 Task: Check current mortgage rates for homes with 30-year fixed loan payments.
Action: Mouse moved to (1029, 174)
Screenshot: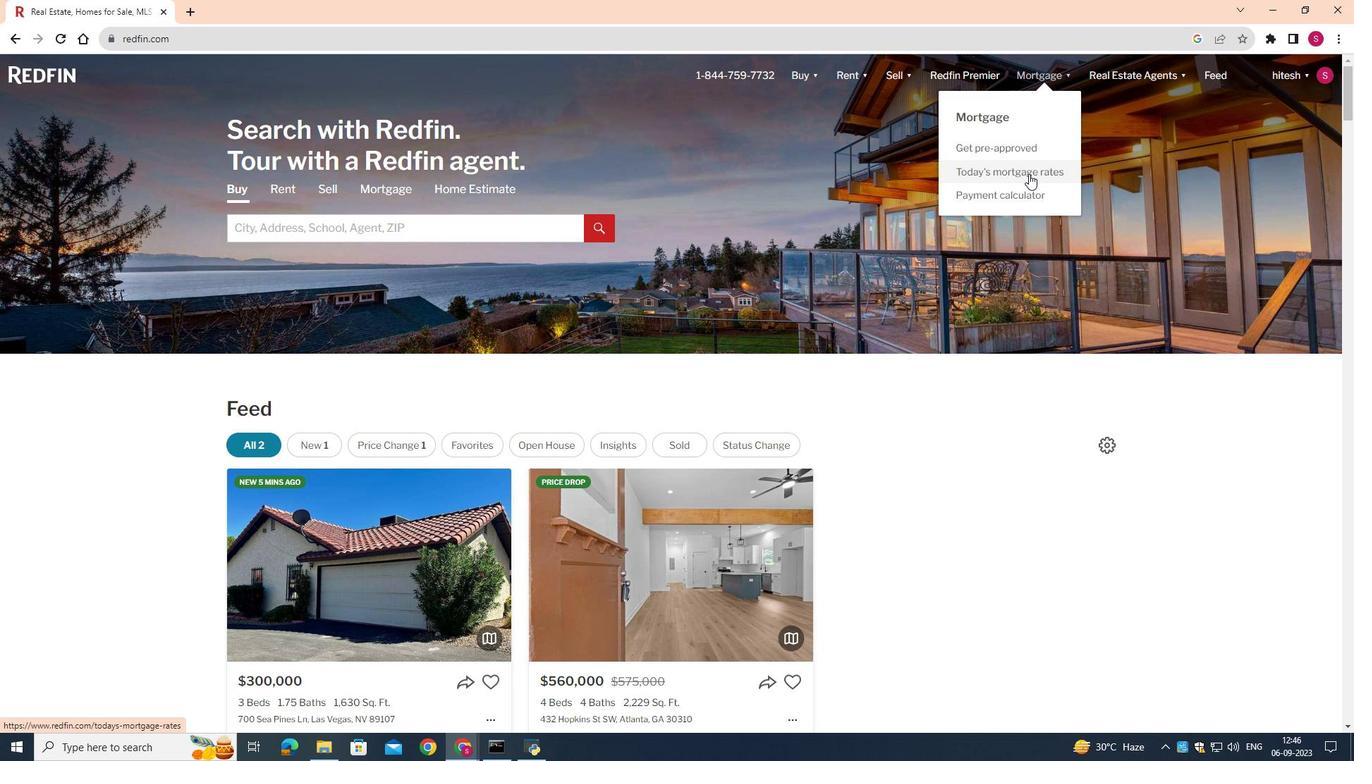 
Action: Mouse pressed left at (1029, 174)
Screenshot: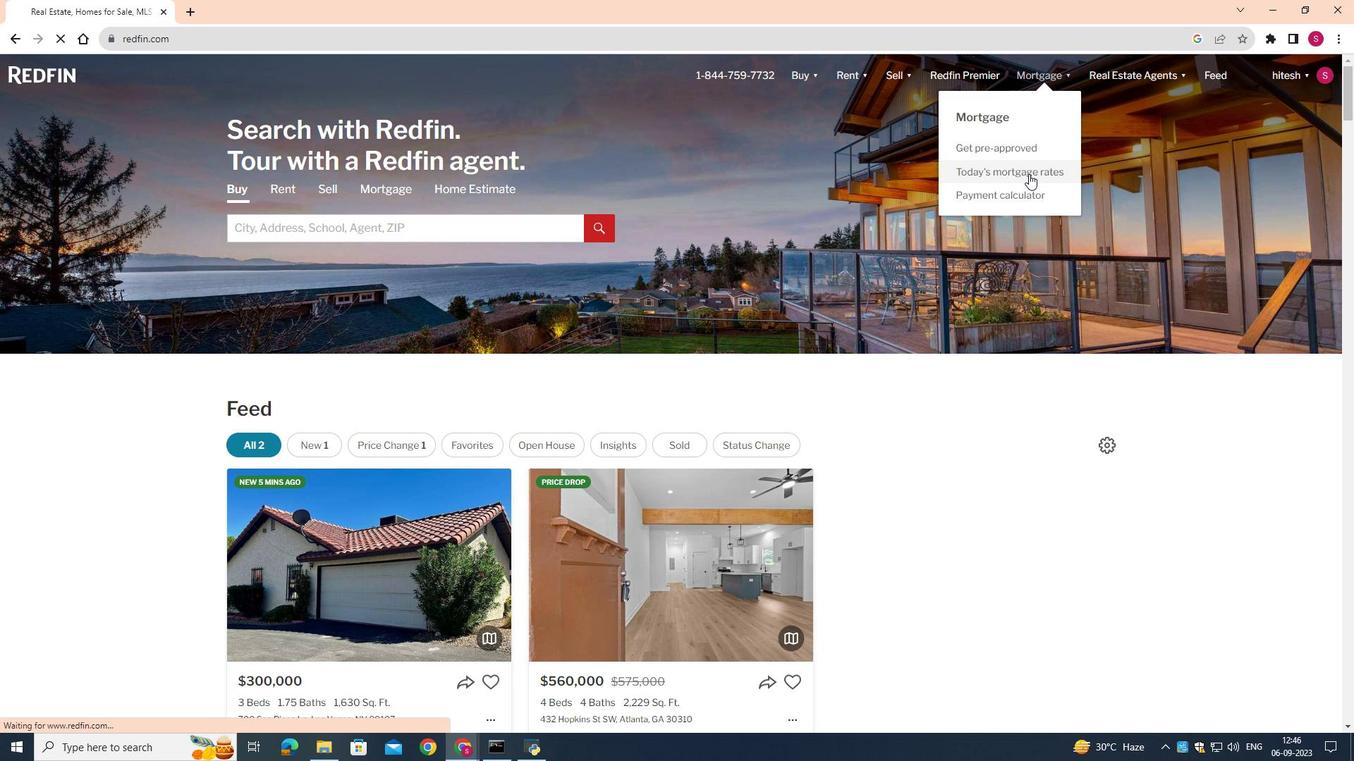 
Action: Mouse moved to (528, 363)
Screenshot: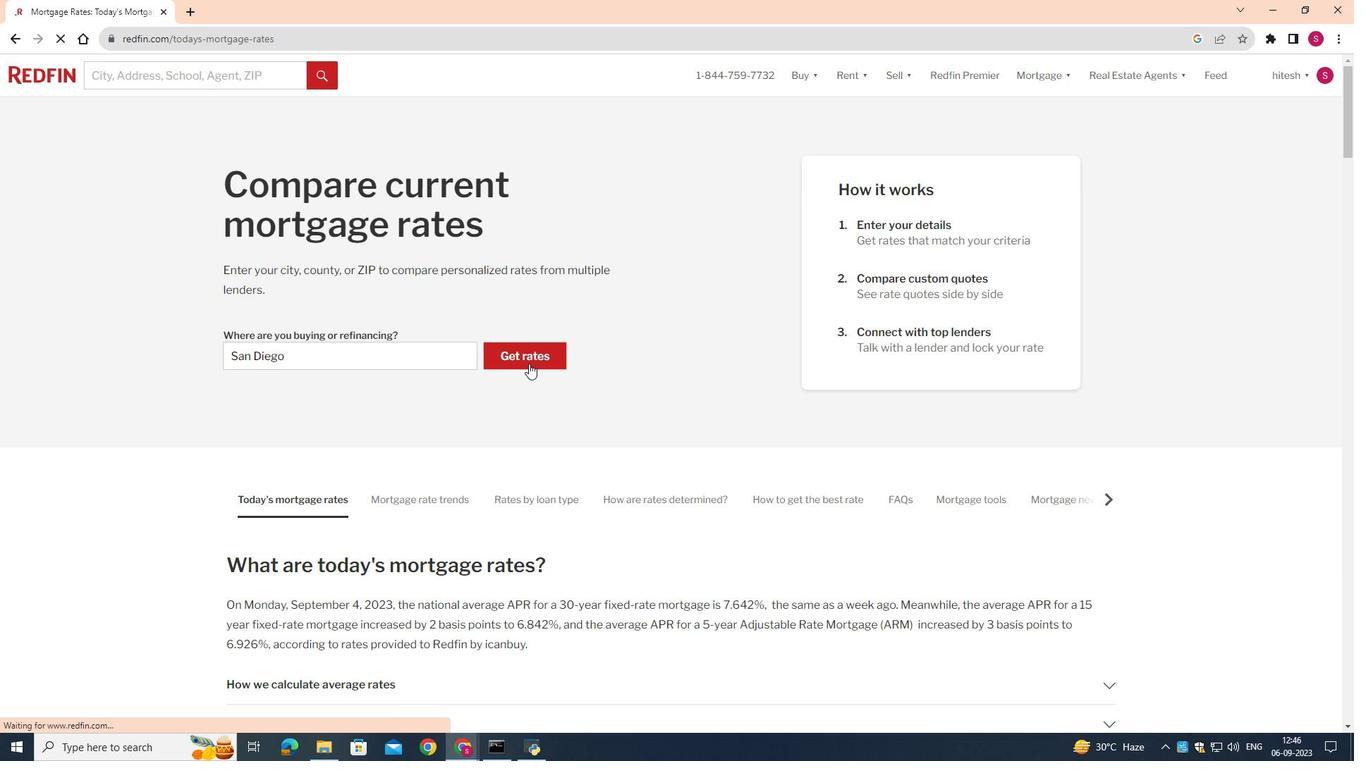 
Action: Mouse pressed left at (528, 363)
Screenshot: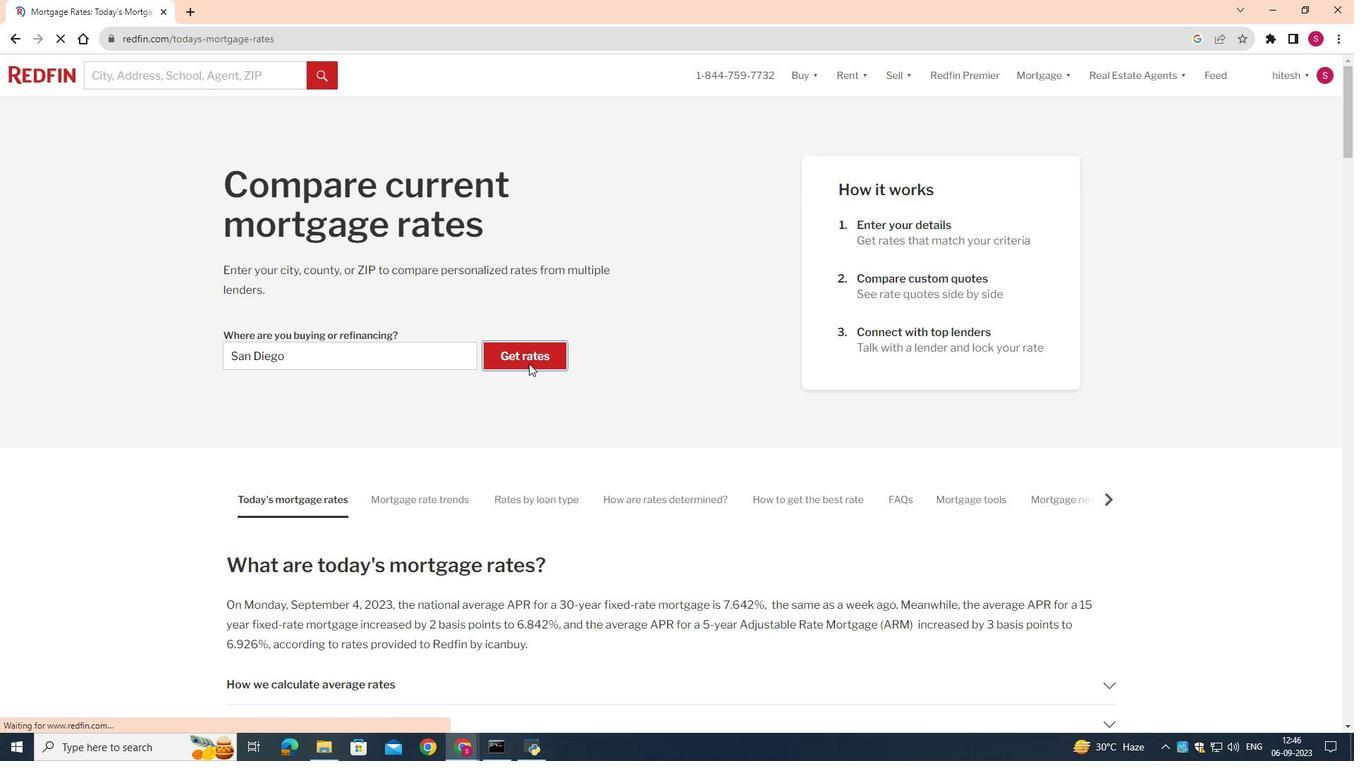 
Action: Mouse moved to (302, 458)
Screenshot: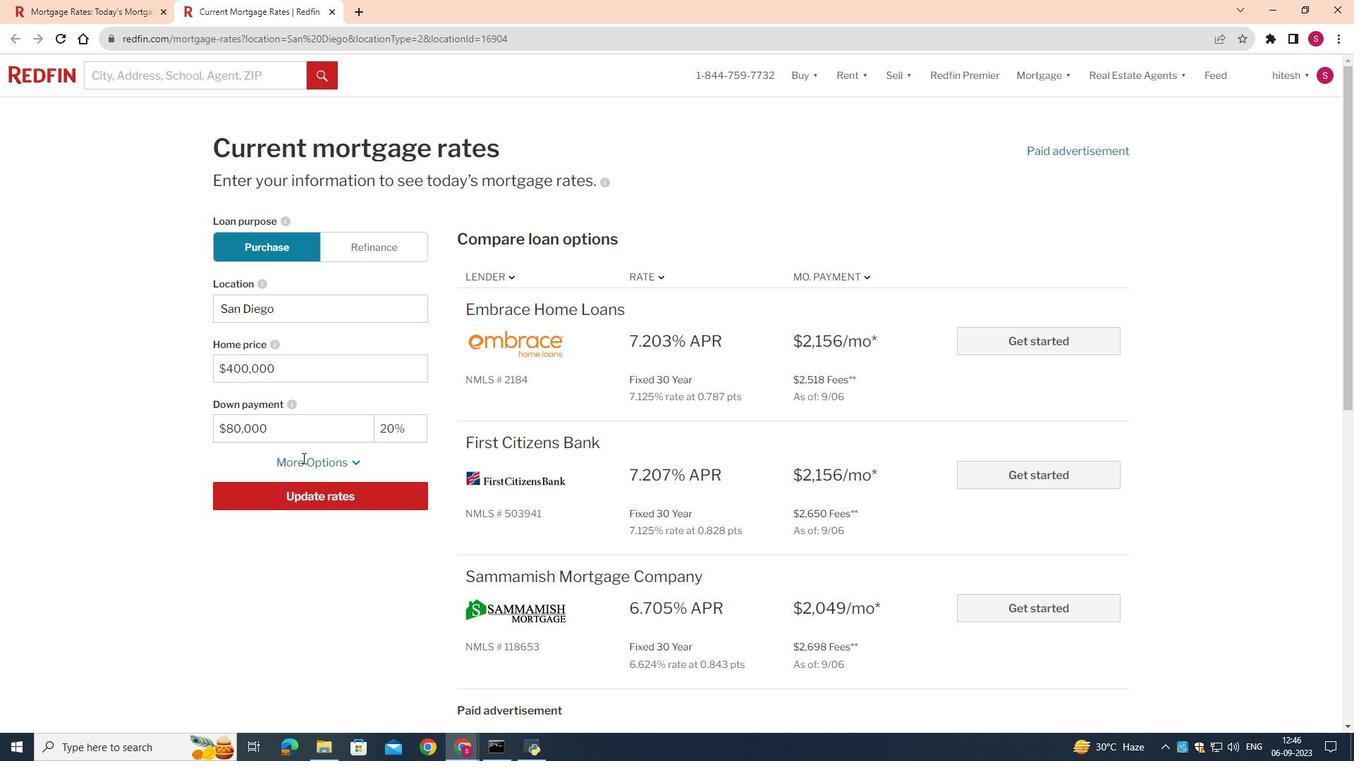 
Action: Mouse pressed left at (302, 458)
Screenshot: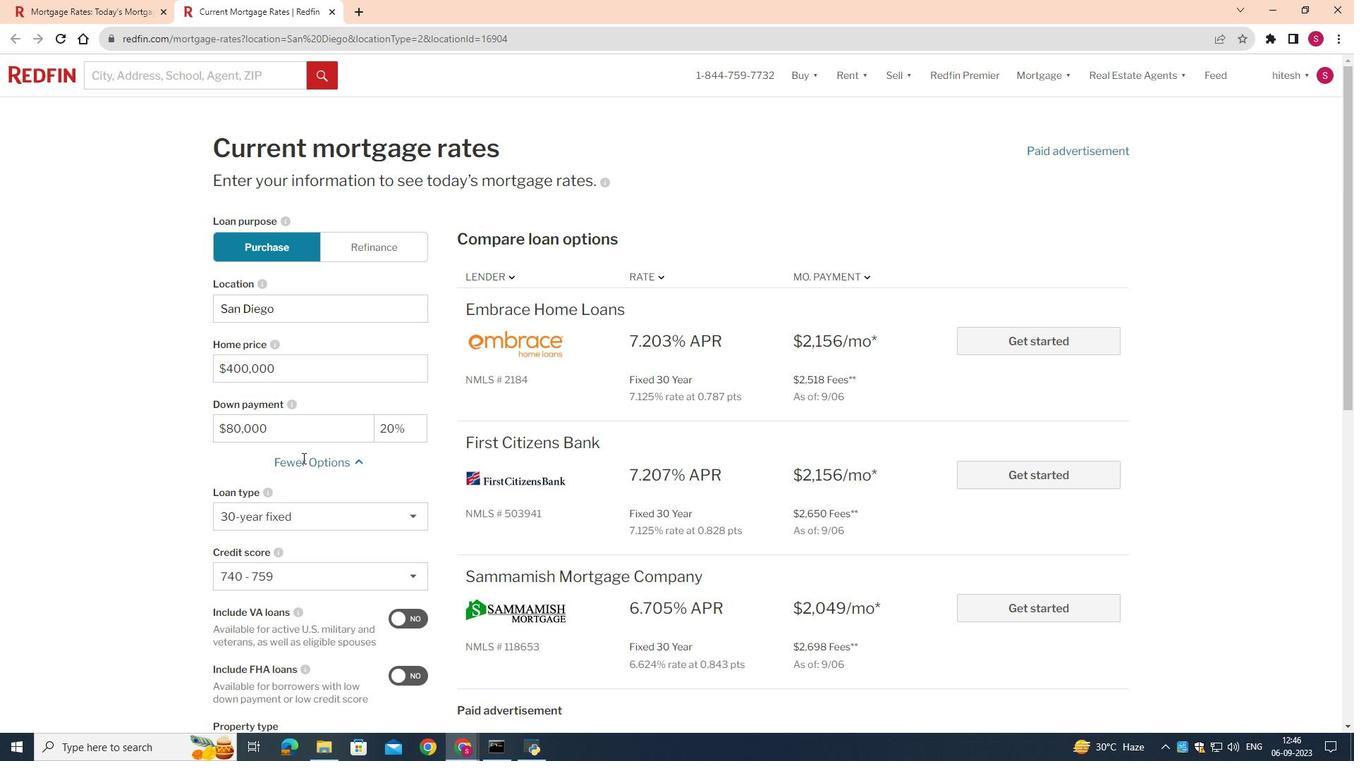 
Action: Mouse moved to (318, 519)
Screenshot: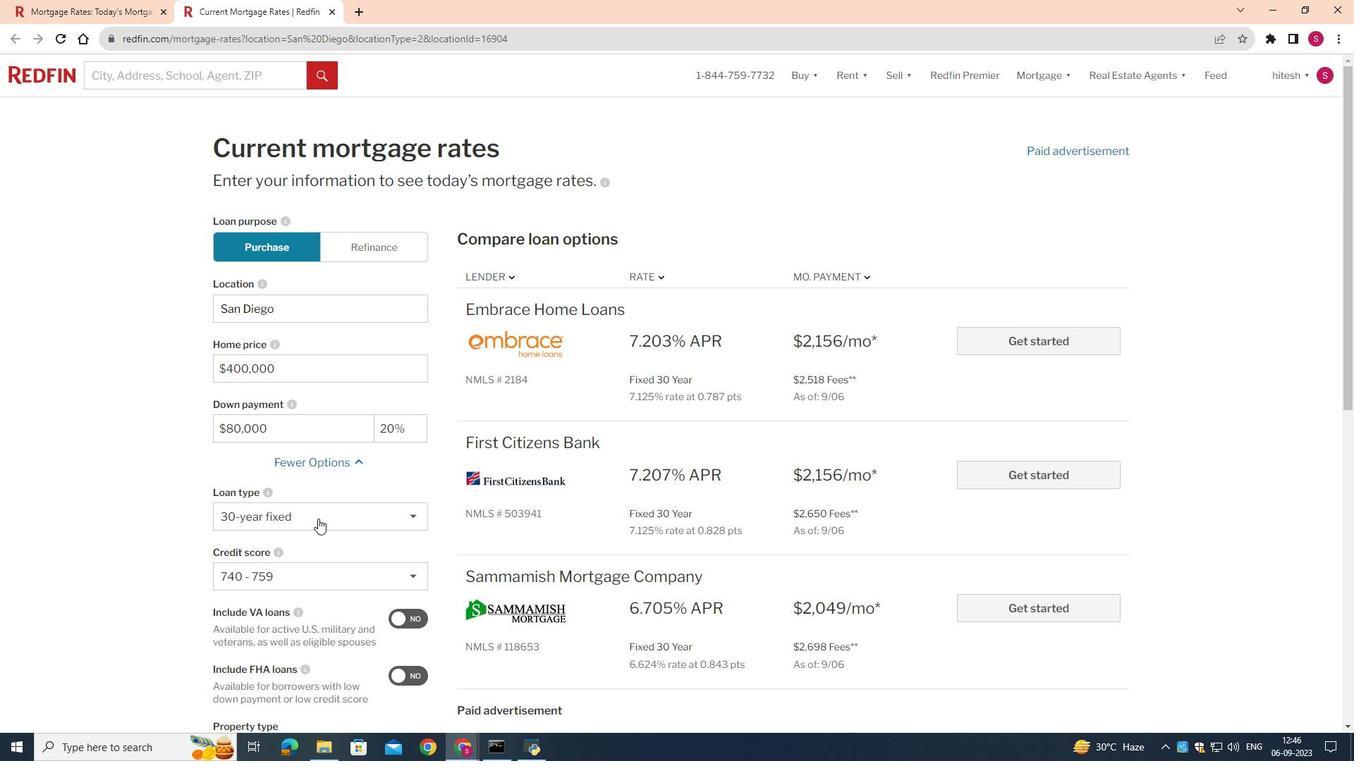 
Action: Mouse pressed left at (318, 519)
Screenshot: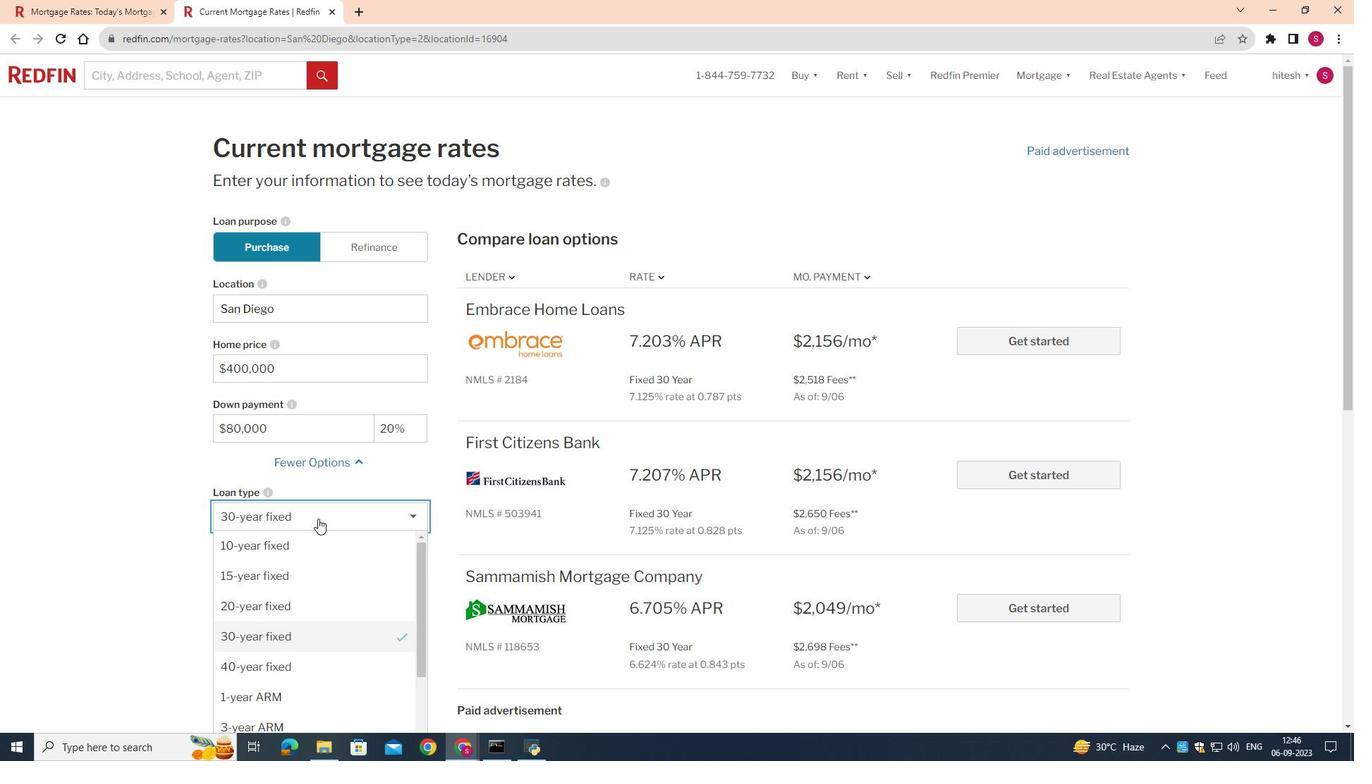 
Action: Mouse moved to (285, 645)
Screenshot: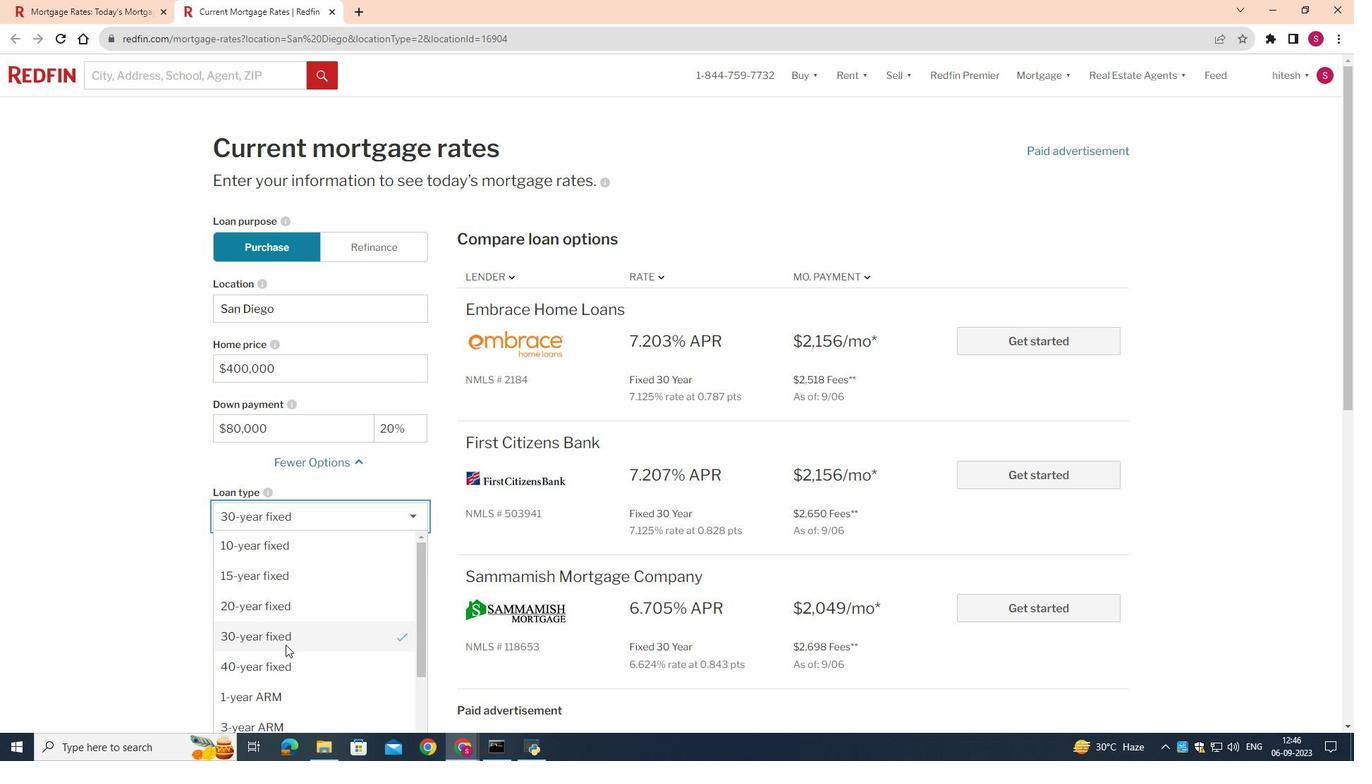 
Action: Mouse pressed left at (285, 645)
Screenshot: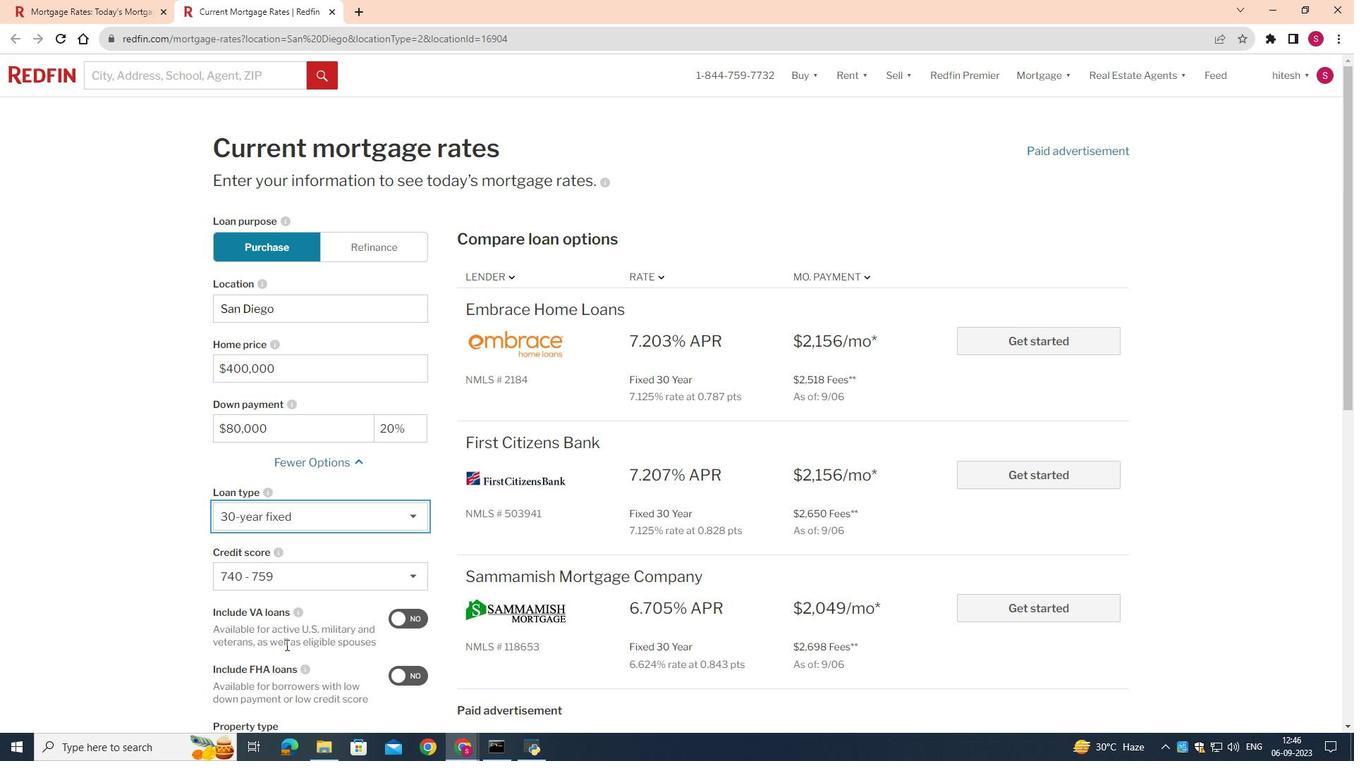 
Action: Mouse moved to (574, 576)
Screenshot: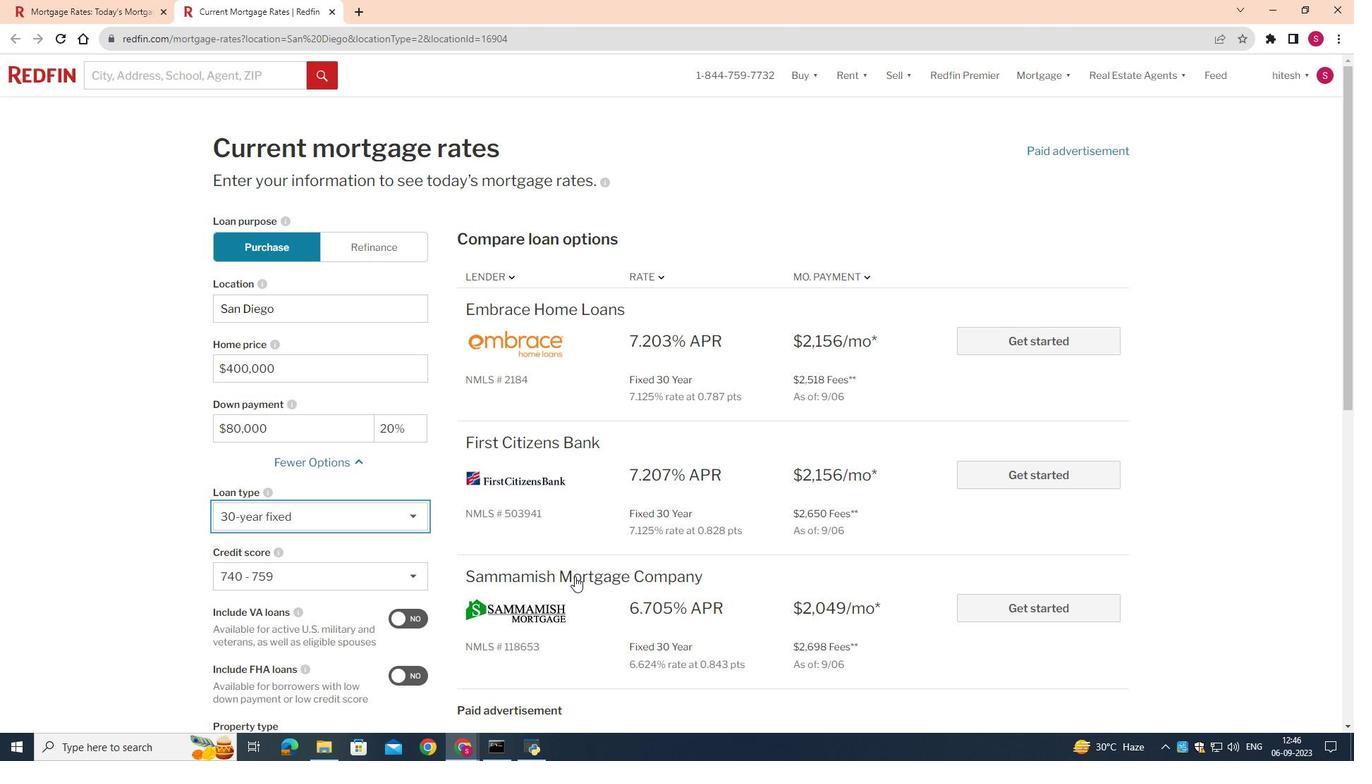 
Action: Mouse scrolled (574, 576) with delta (0, 0)
Screenshot: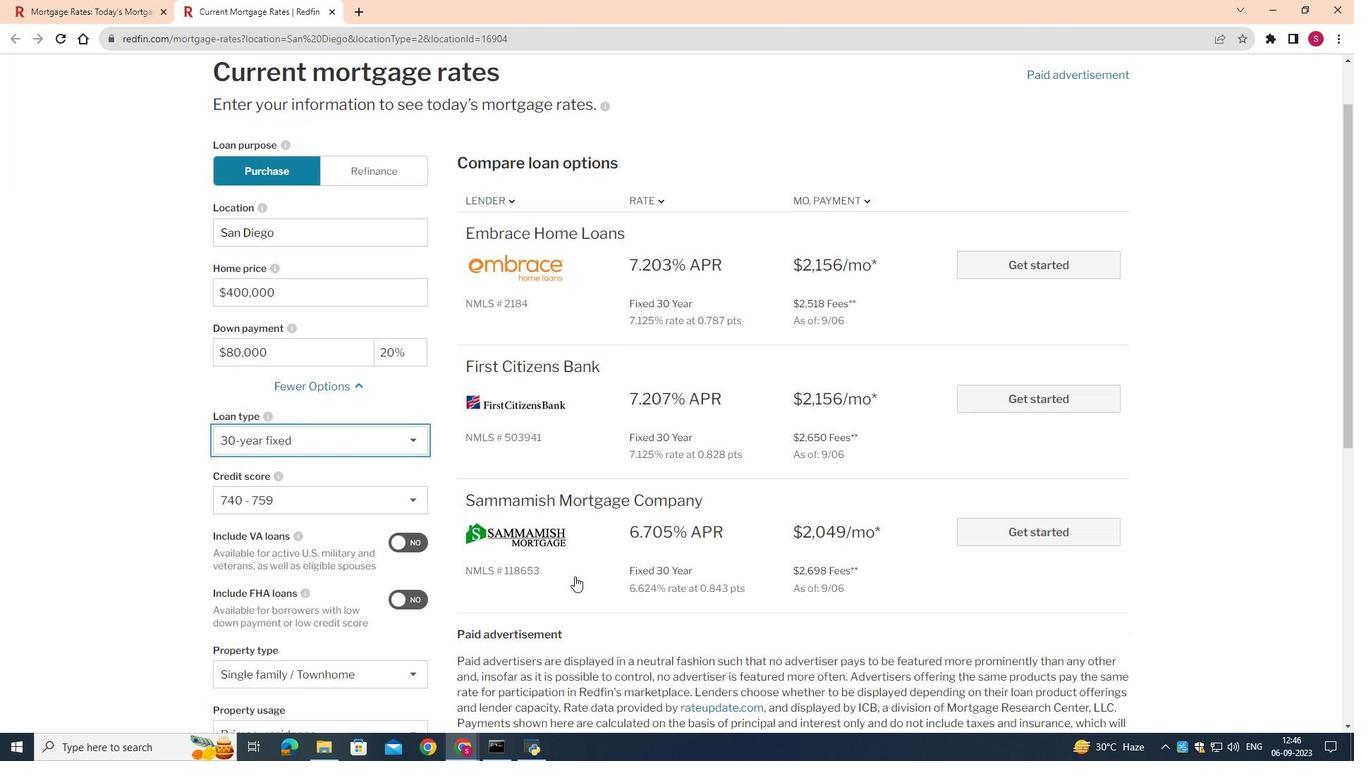 
Action: Mouse moved to (574, 576)
Screenshot: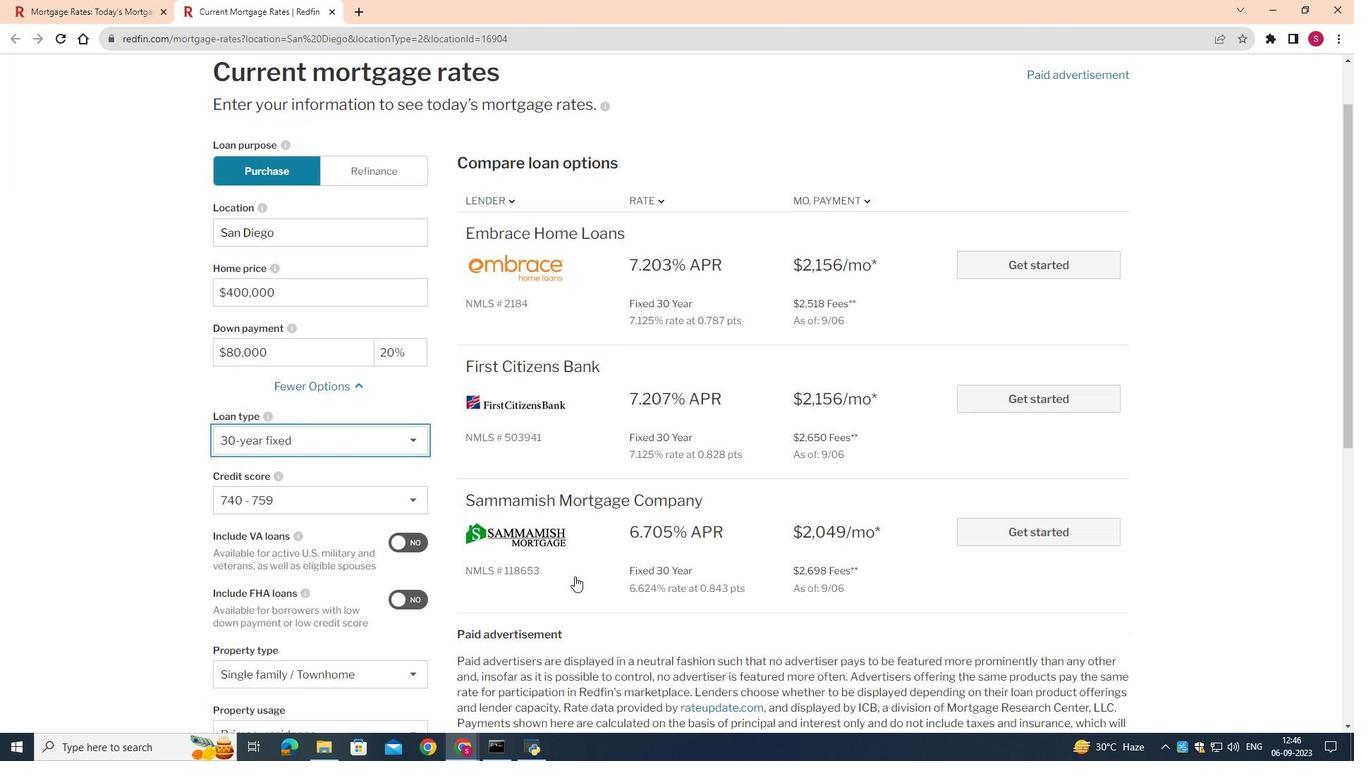 
Action: Mouse scrolled (574, 576) with delta (0, 0)
Screenshot: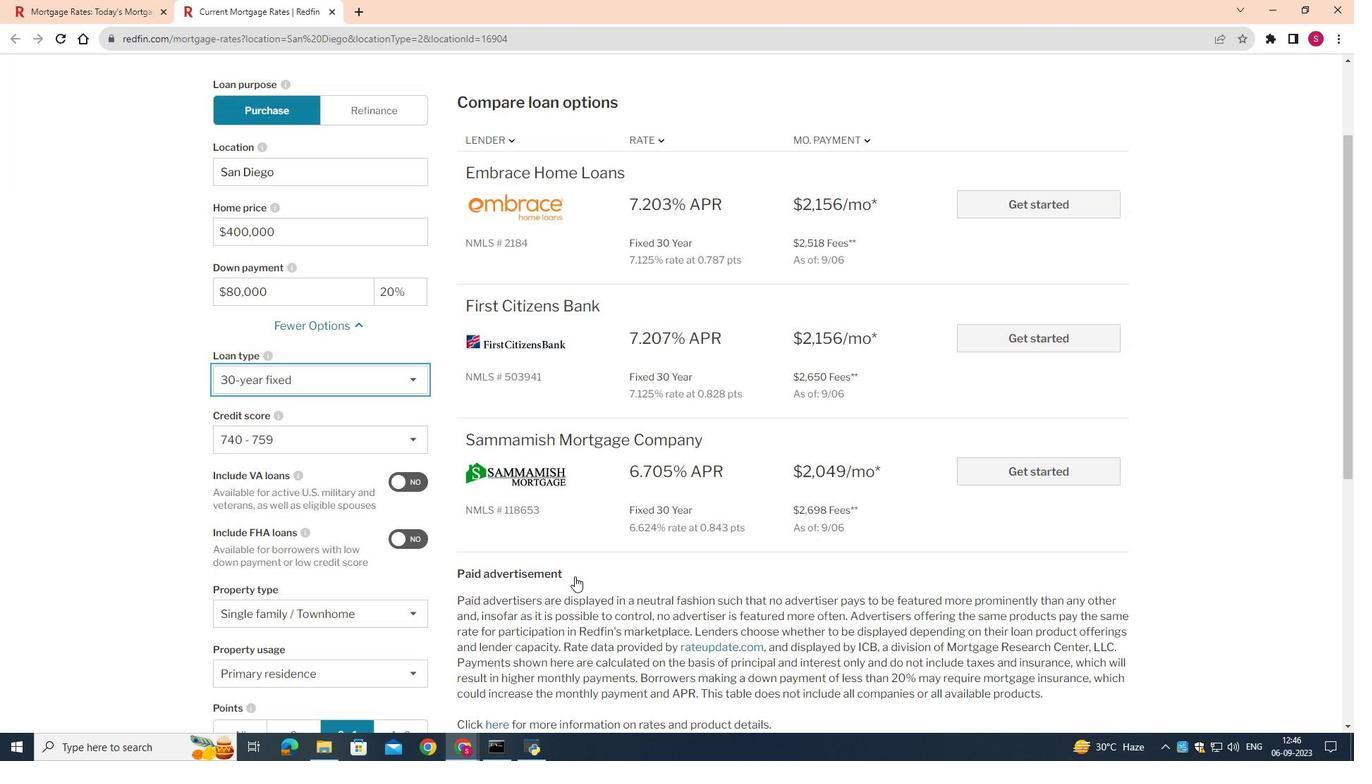
Action: Mouse moved to (331, 375)
Screenshot: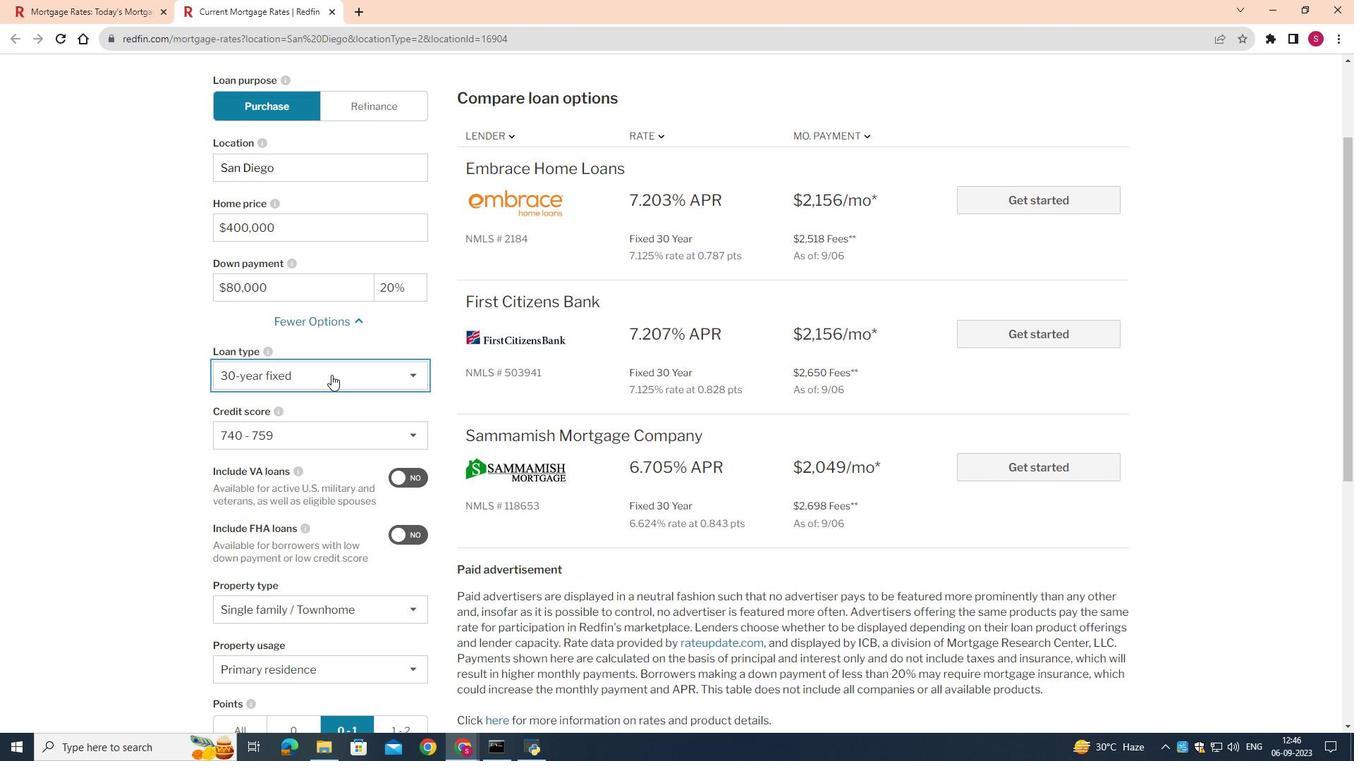 
Action: Mouse pressed left at (331, 375)
Screenshot: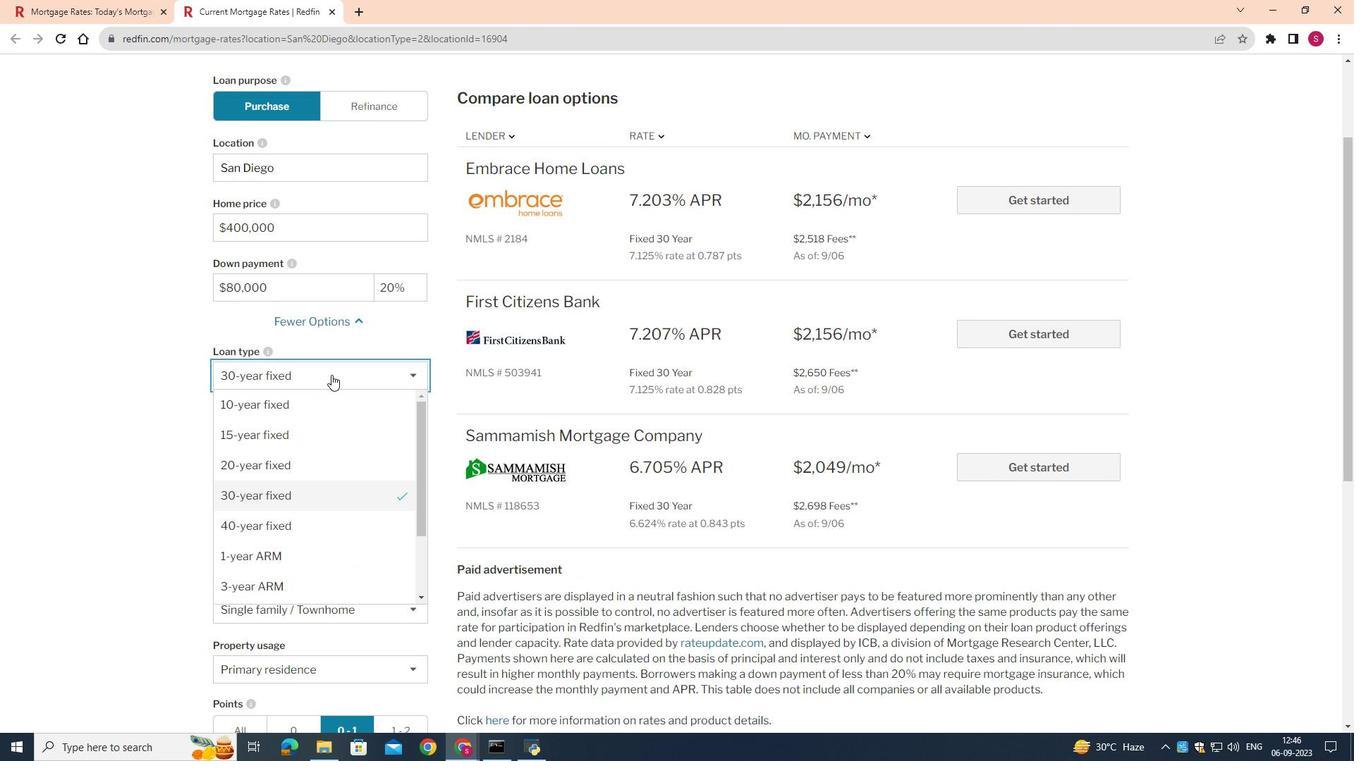 
Action: Mouse moved to (313, 506)
Screenshot: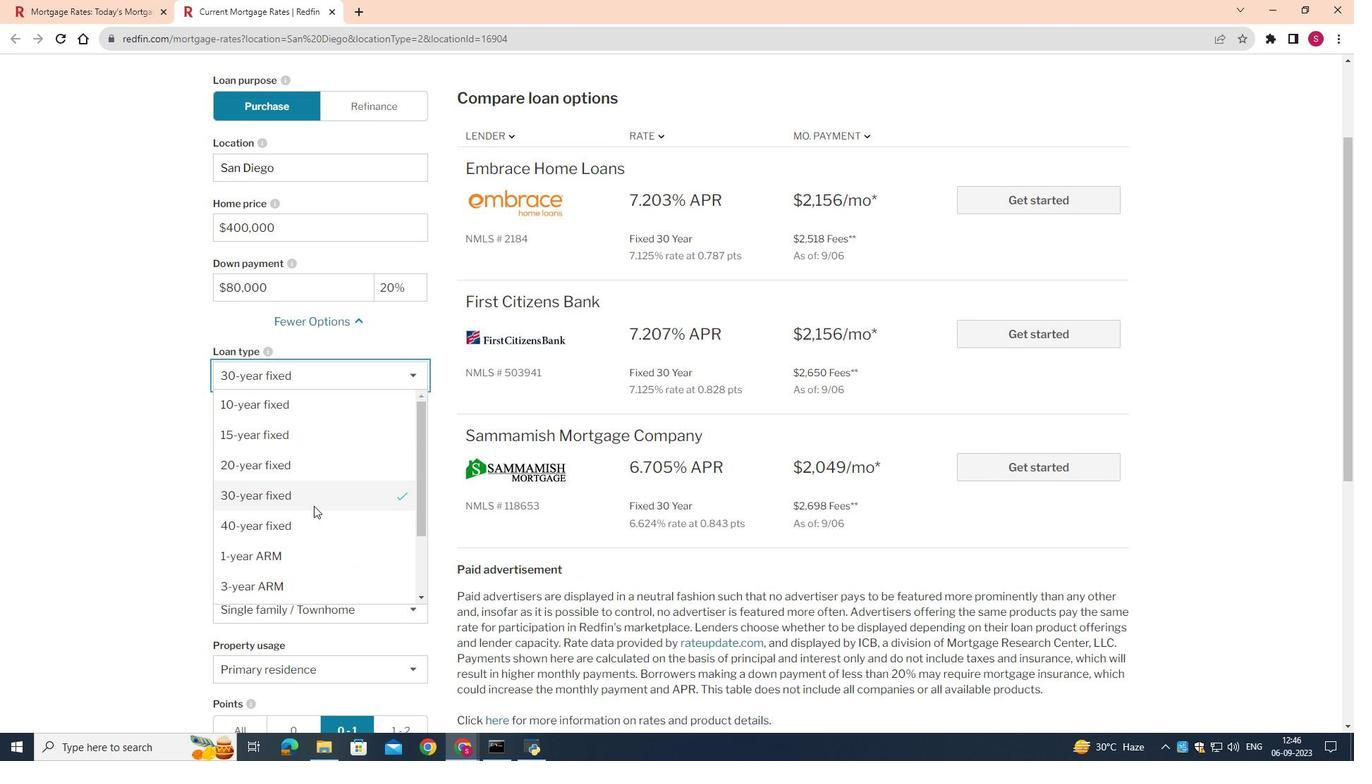 
Action: Mouse pressed left at (313, 506)
Screenshot: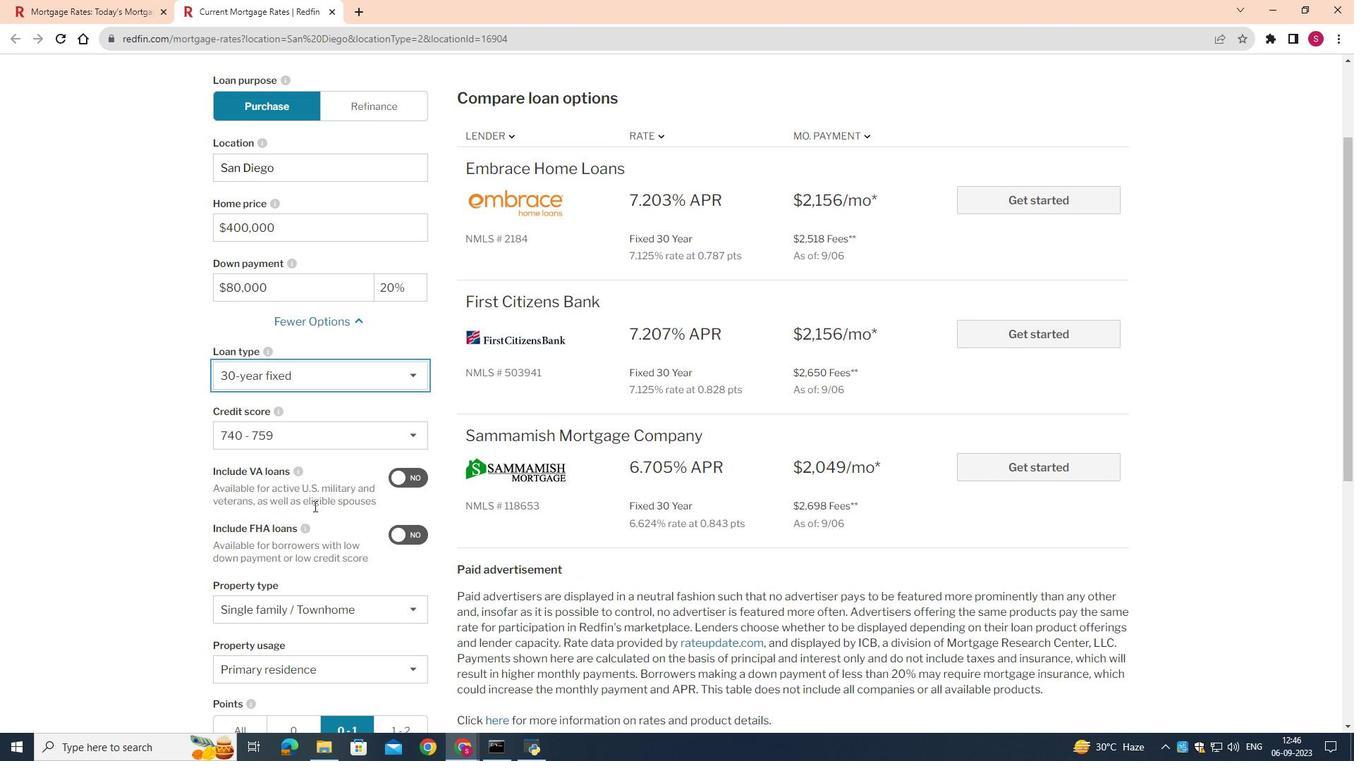 
Action: Mouse moved to (581, 480)
Screenshot: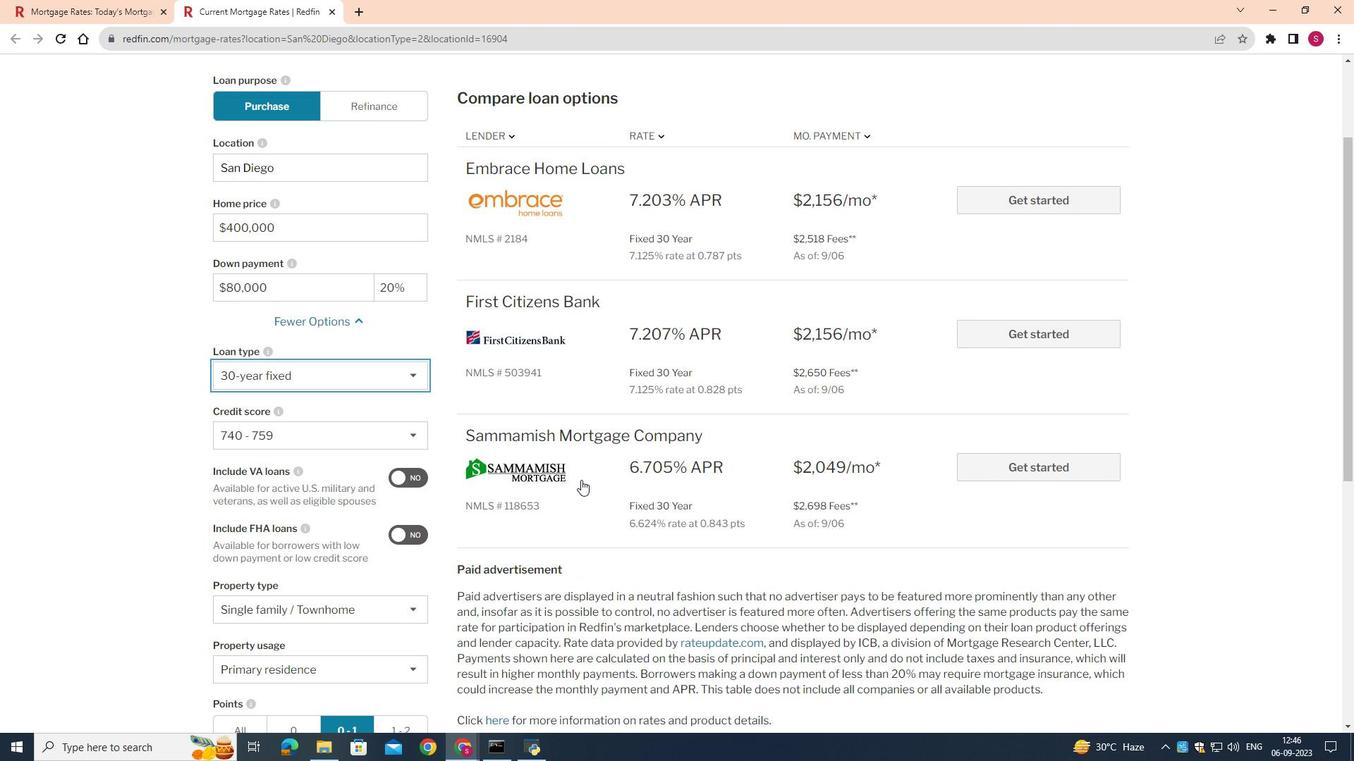 
Action: Mouse scrolled (581, 481) with delta (0, 0)
Screenshot: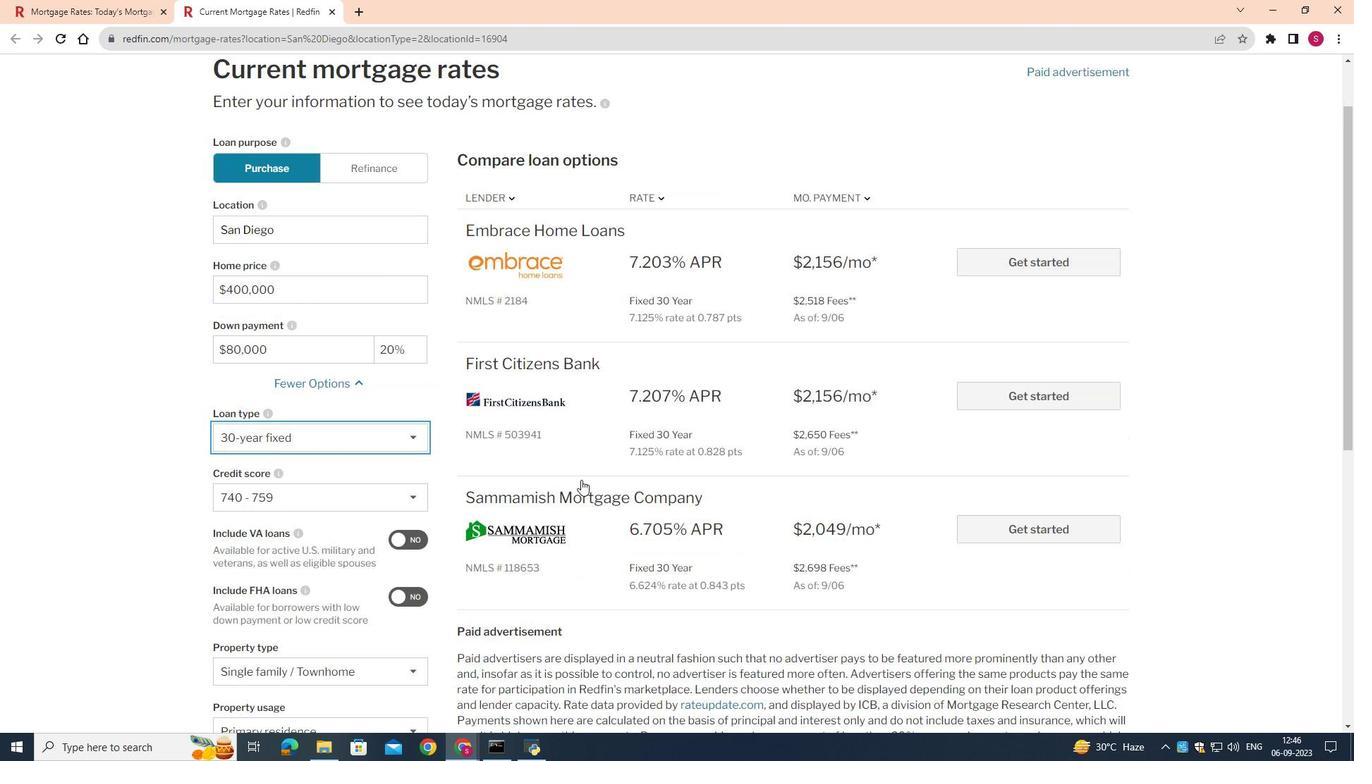 
